 Task: Create a new campaign
Action: Mouse scrolled (276, 193) with delta (0, 0)
Screenshot: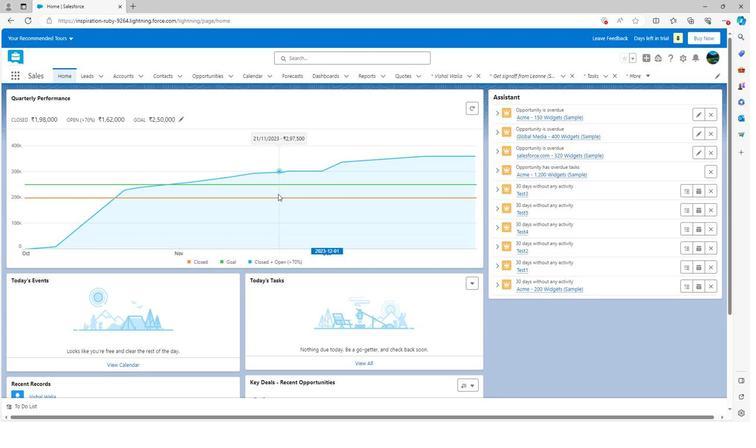 
Action: Mouse scrolled (276, 193) with delta (0, 0)
Screenshot: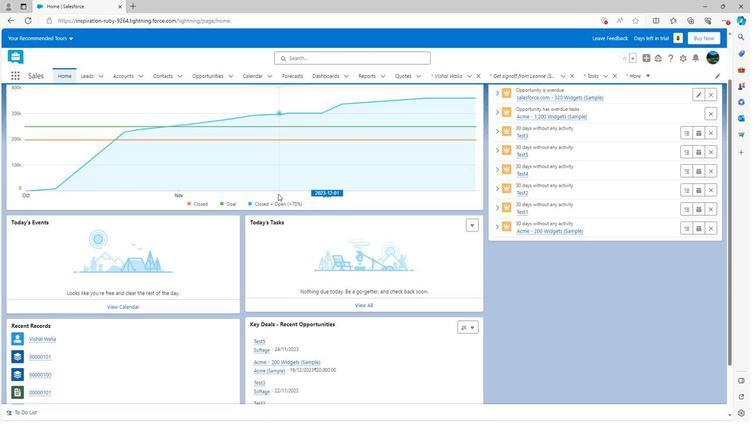 
Action: Mouse scrolled (276, 193) with delta (0, 0)
Screenshot: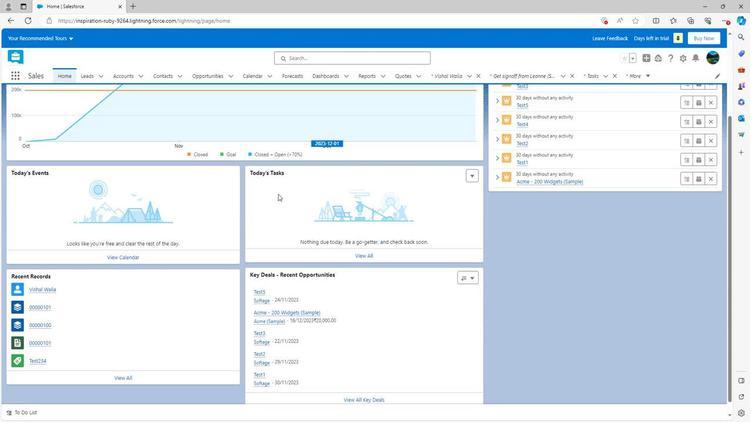
Action: Mouse scrolled (276, 193) with delta (0, 0)
Screenshot: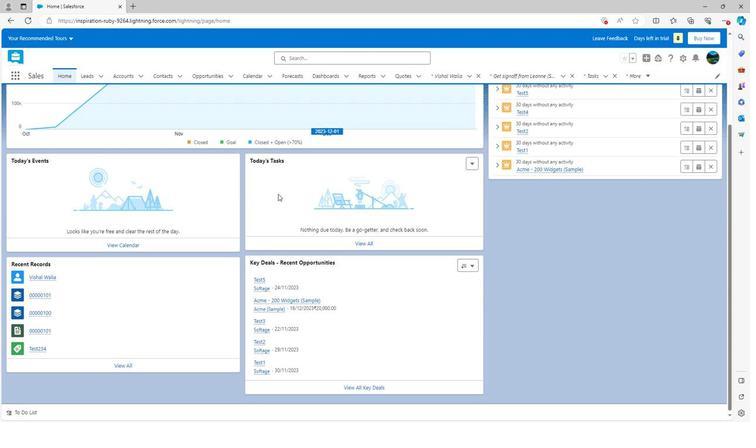 
Action: Mouse scrolled (276, 193) with delta (0, 0)
Screenshot: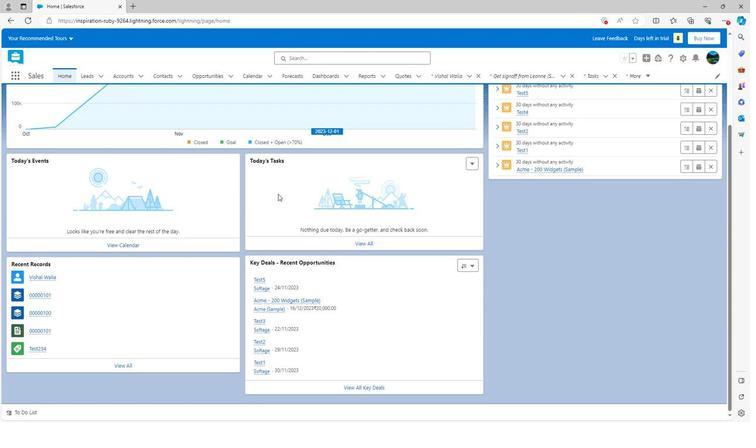 
Action: Mouse scrolled (276, 194) with delta (0, 0)
Screenshot: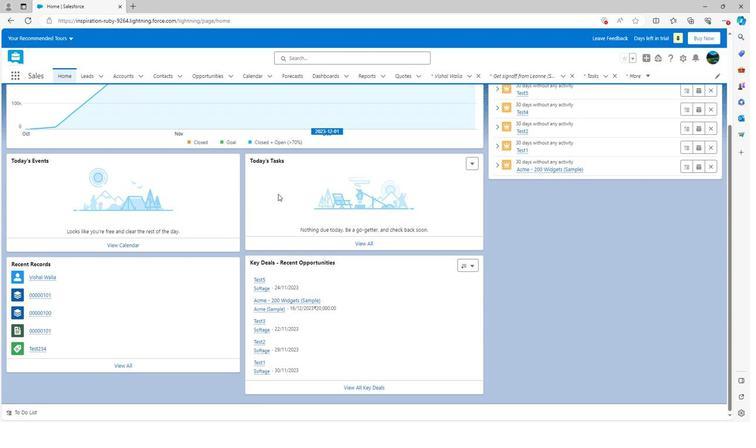 
Action: Mouse scrolled (276, 194) with delta (0, 0)
Screenshot: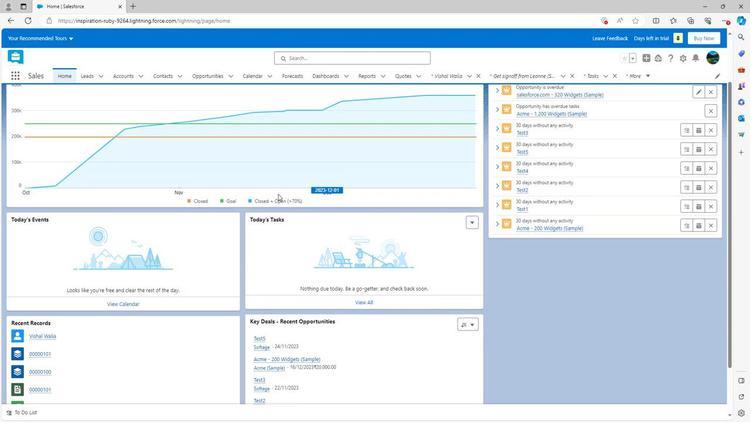 
Action: Mouse scrolled (276, 194) with delta (0, 0)
Screenshot: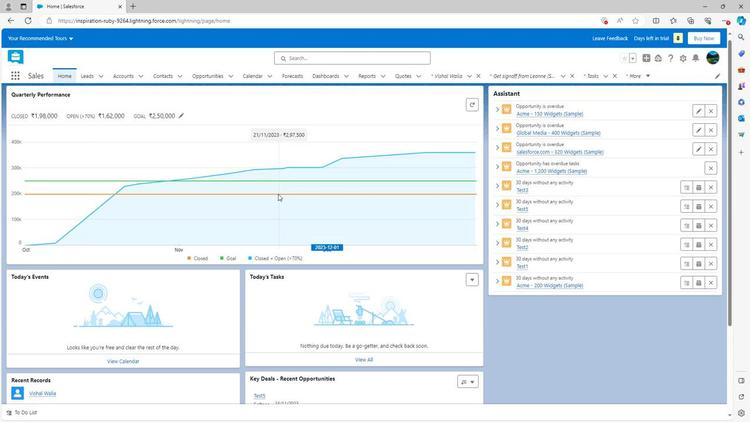 
Action: Mouse moved to (11, 79)
Screenshot: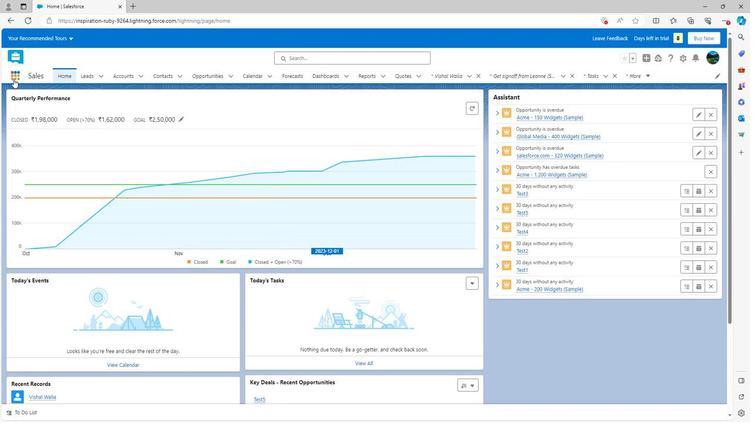 
Action: Mouse pressed left at (11, 79)
Screenshot: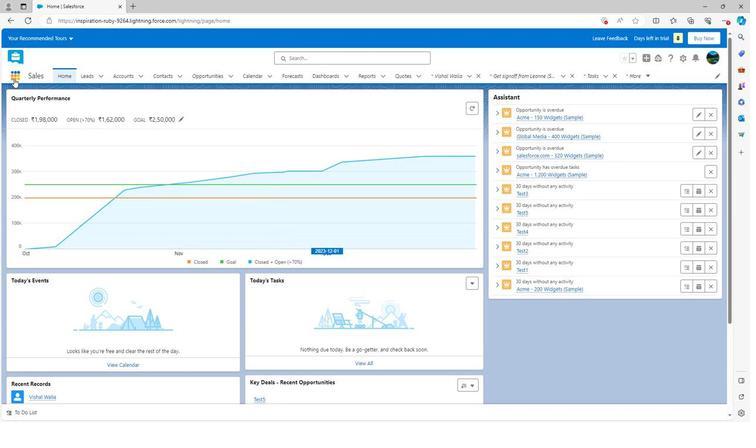 
Action: Mouse moved to (14, 80)
Screenshot: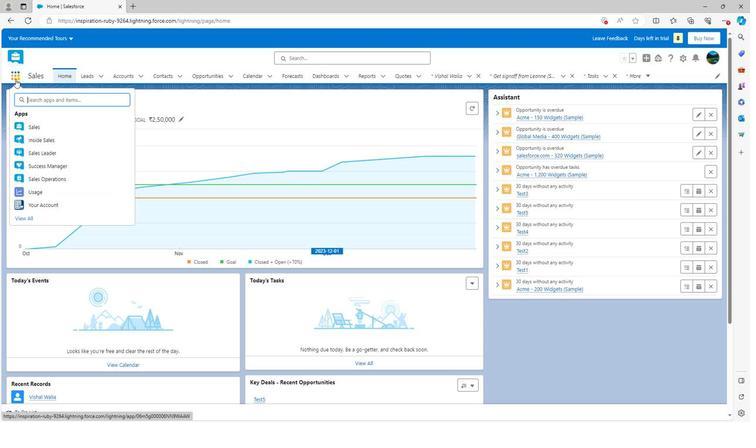 
Action: Key pressed camp
Screenshot: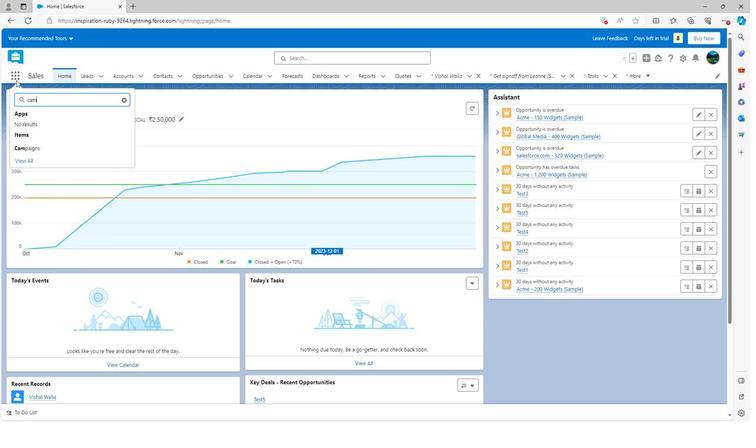 
Action: Mouse moved to (24, 146)
Screenshot: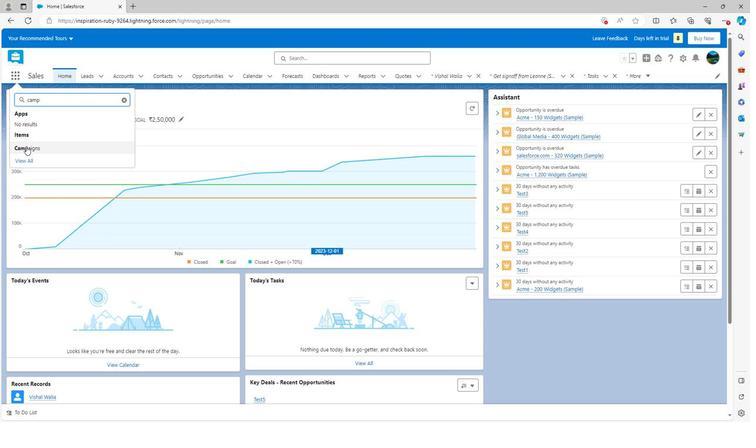
Action: Mouse pressed left at (24, 146)
Screenshot: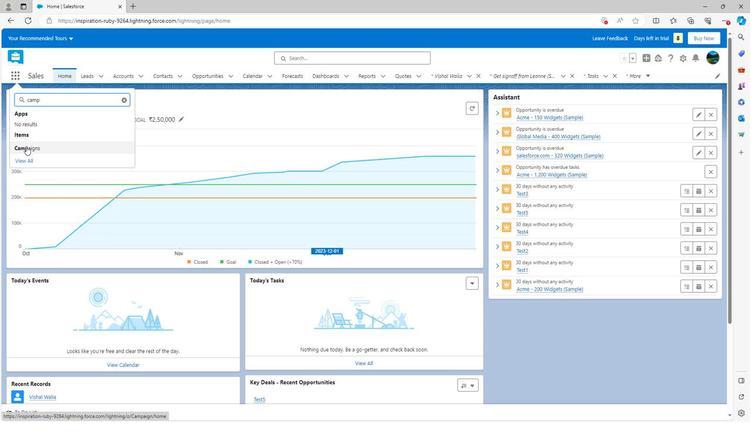 
Action: Mouse moved to (653, 76)
Screenshot: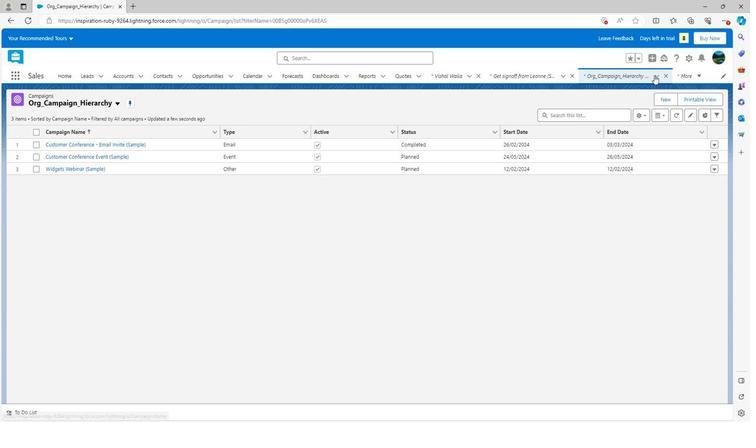 
Action: Mouse pressed left at (653, 76)
Screenshot: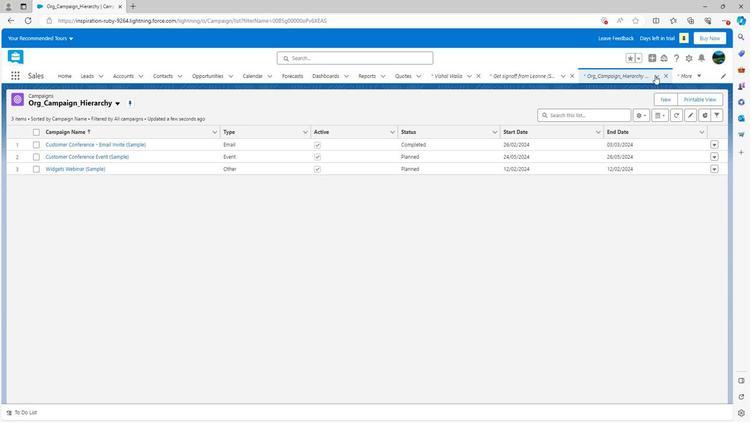 
Action: Mouse moved to (629, 89)
Screenshot: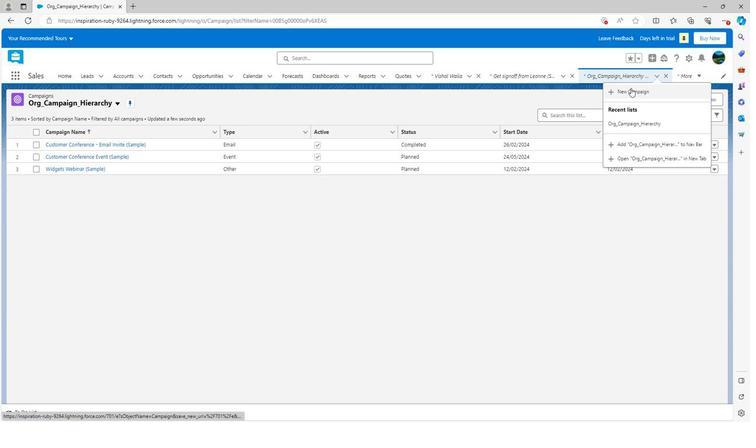 
Action: Mouse pressed left at (629, 89)
Screenshot: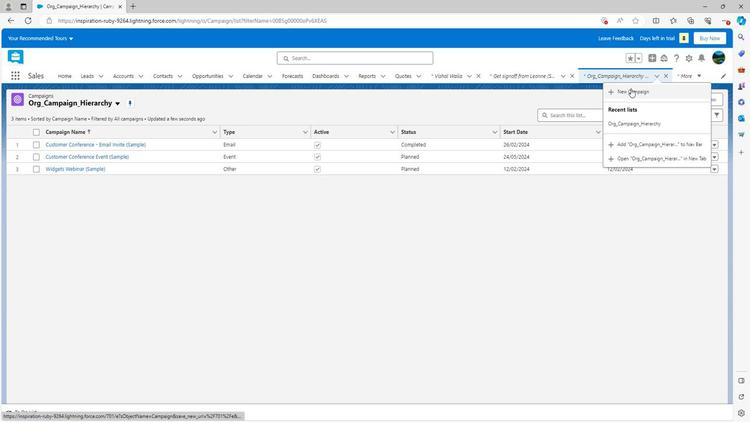 
Action: Mouse moved to (283, 137)
Screenshot: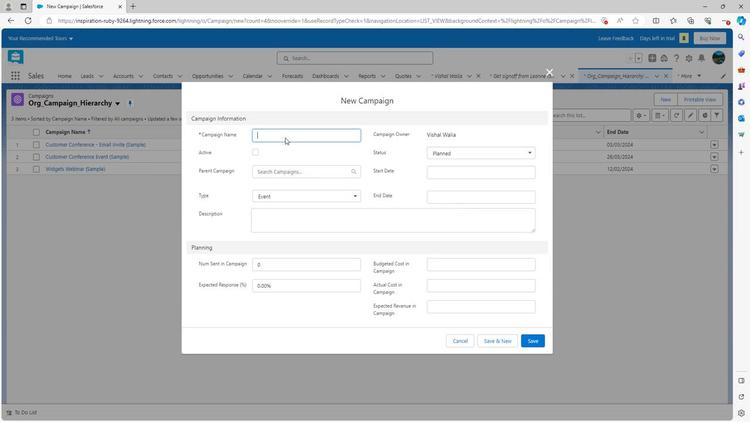 
Action: Mouse pressed left at (283, 137)
Screenshot: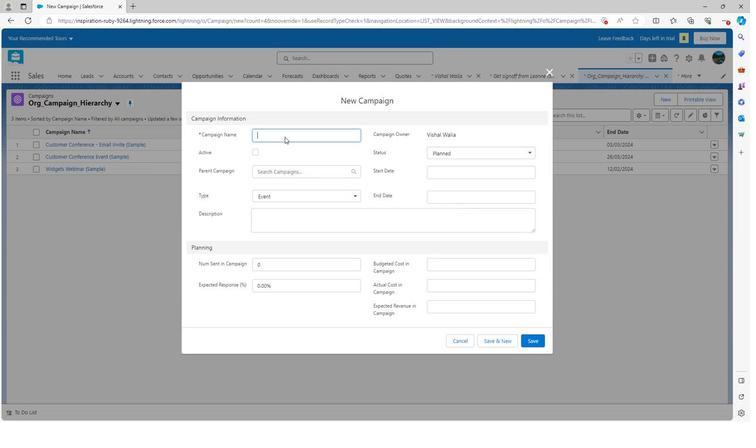 
Action: Mouse moved to (260, 133)
Screenshot: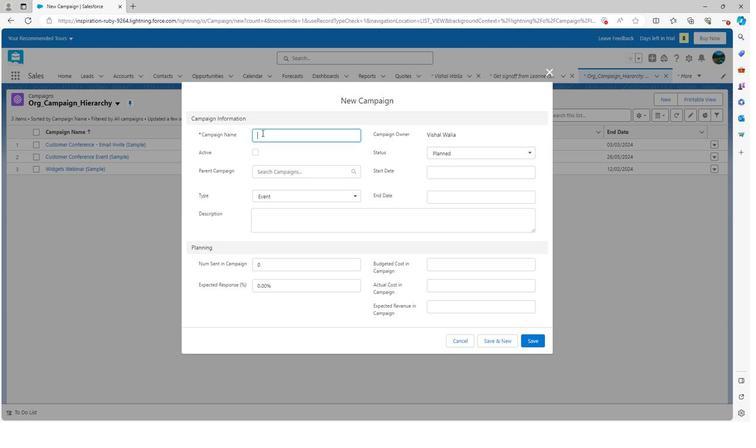 
Action: Mouse pressed left at (260, 133)
Screenshot: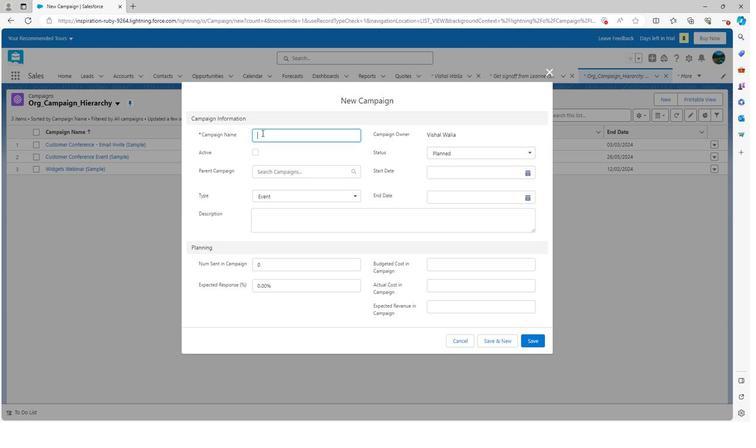 
Action: Key pressed <Key.shift>Test
Screenshot: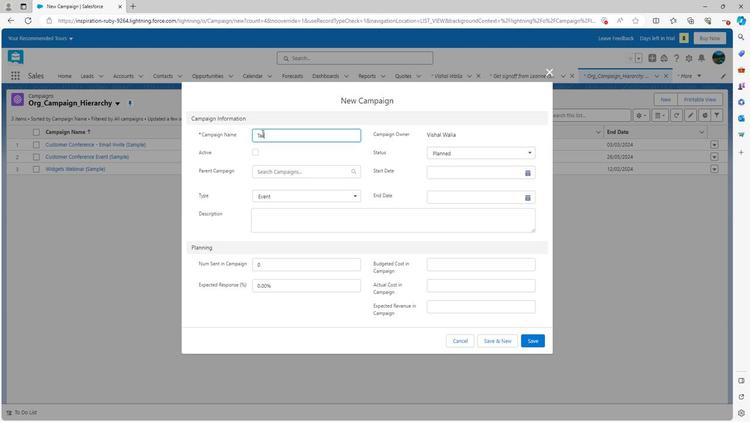 
Action: Mouse moved to (253, 152)
Screenshot: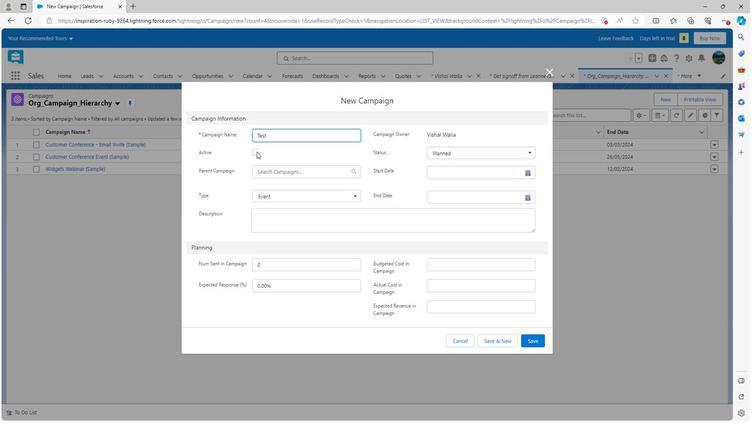 
Action: Mouse pressed left at (253, 152)
Screenshot: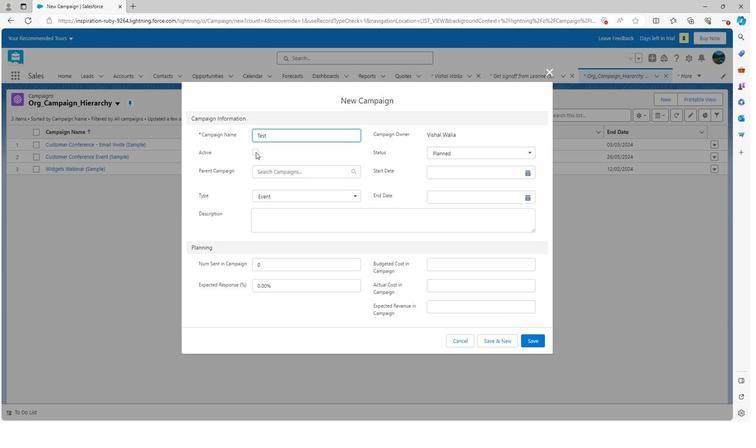 
Action: Mouse moved to (531, 343)
Screenshot: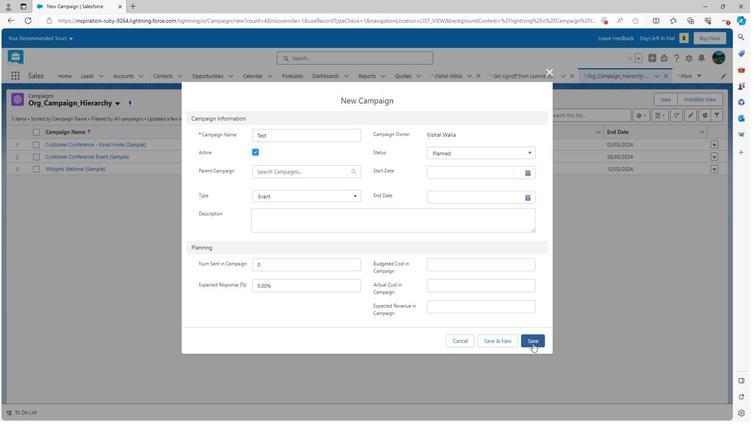 
Action: Mouse pressed left at (531, 343)
Screenshot: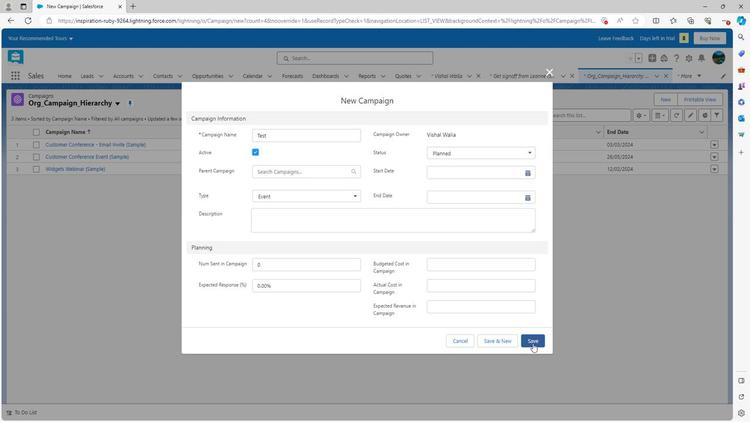 
Action: Mouse moved to (212, 248)
Screenshot: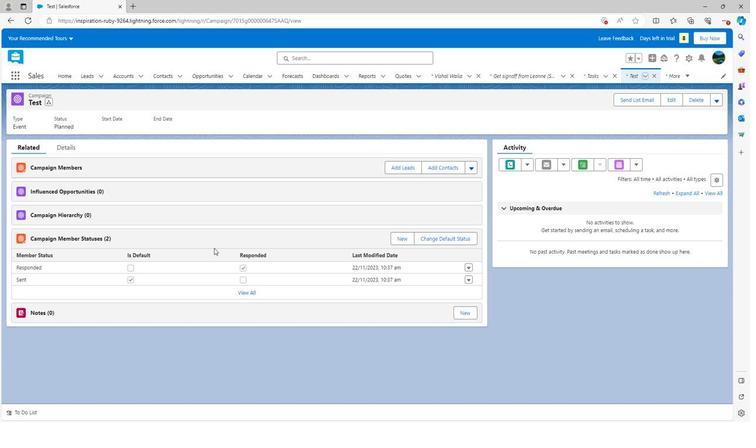 
